 Task: Use the formula "DATEDIF" in spreadsheet "Project portfolio".
Action: Mouse moved to (142, 120)
Screenshot: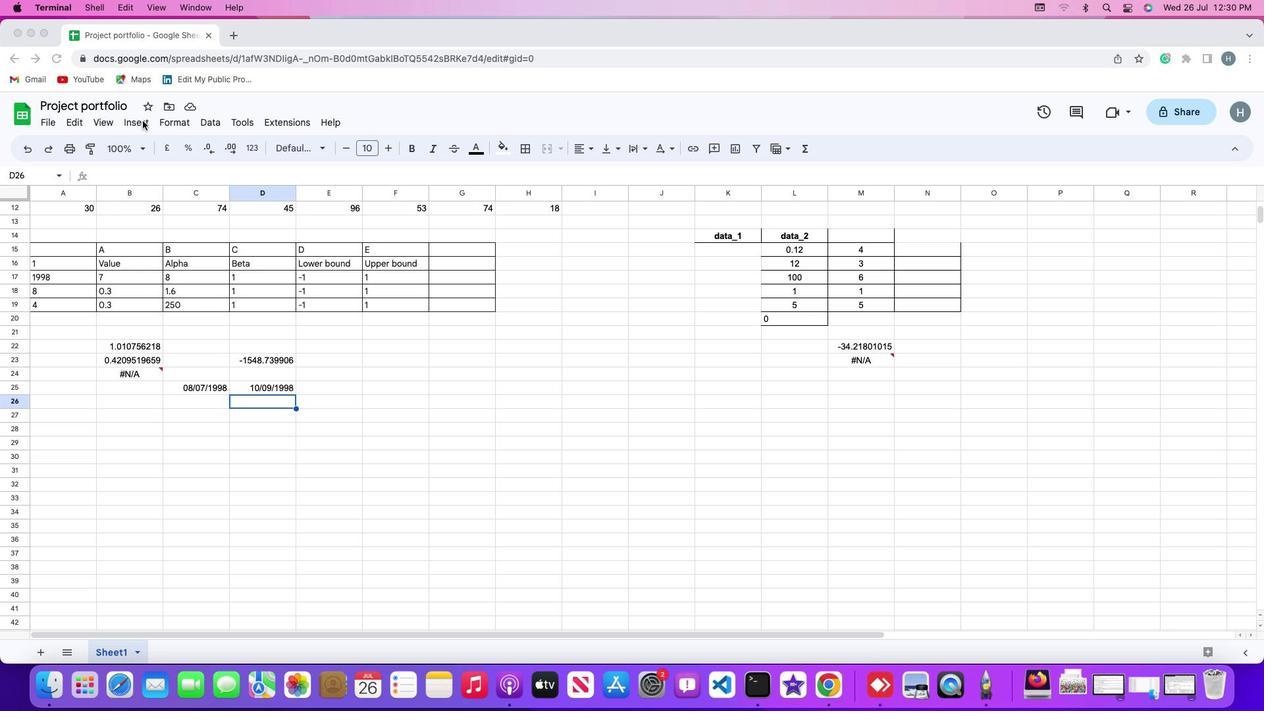 
Action: Mouse pressed left at (142, 120)
Screenshot: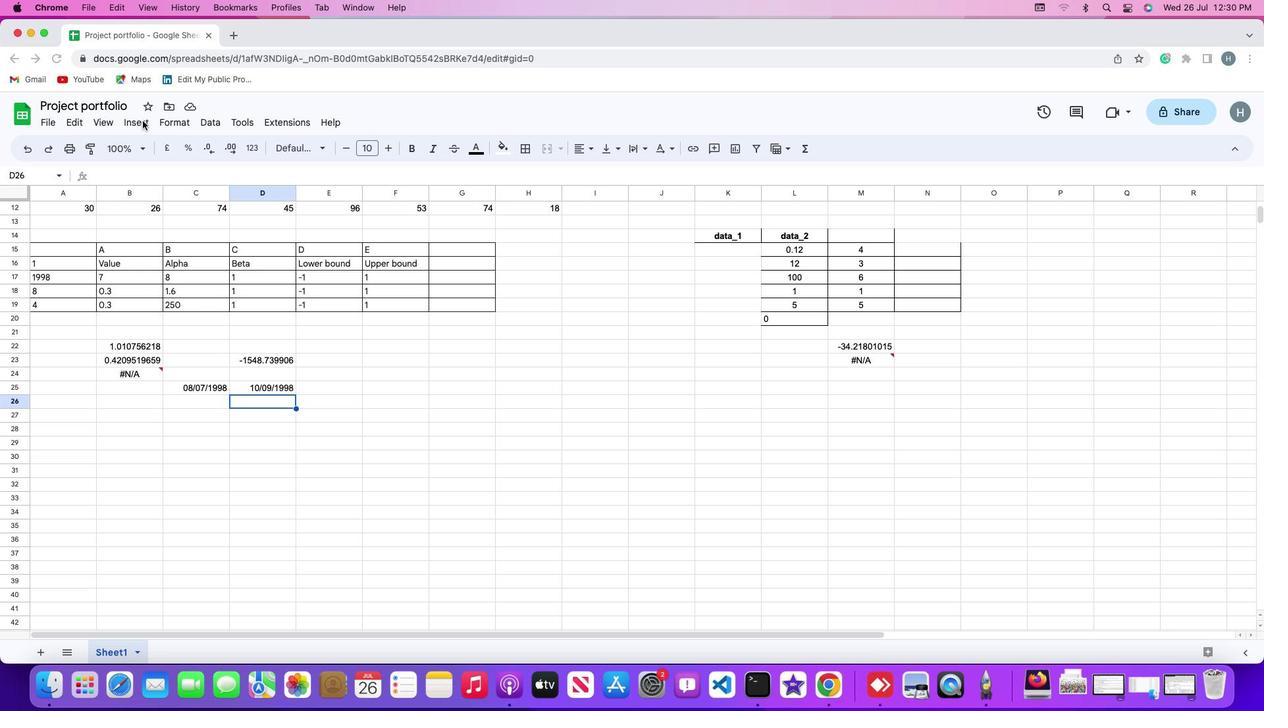 
Action: Mouse moved to (142, 120)
Screenshot: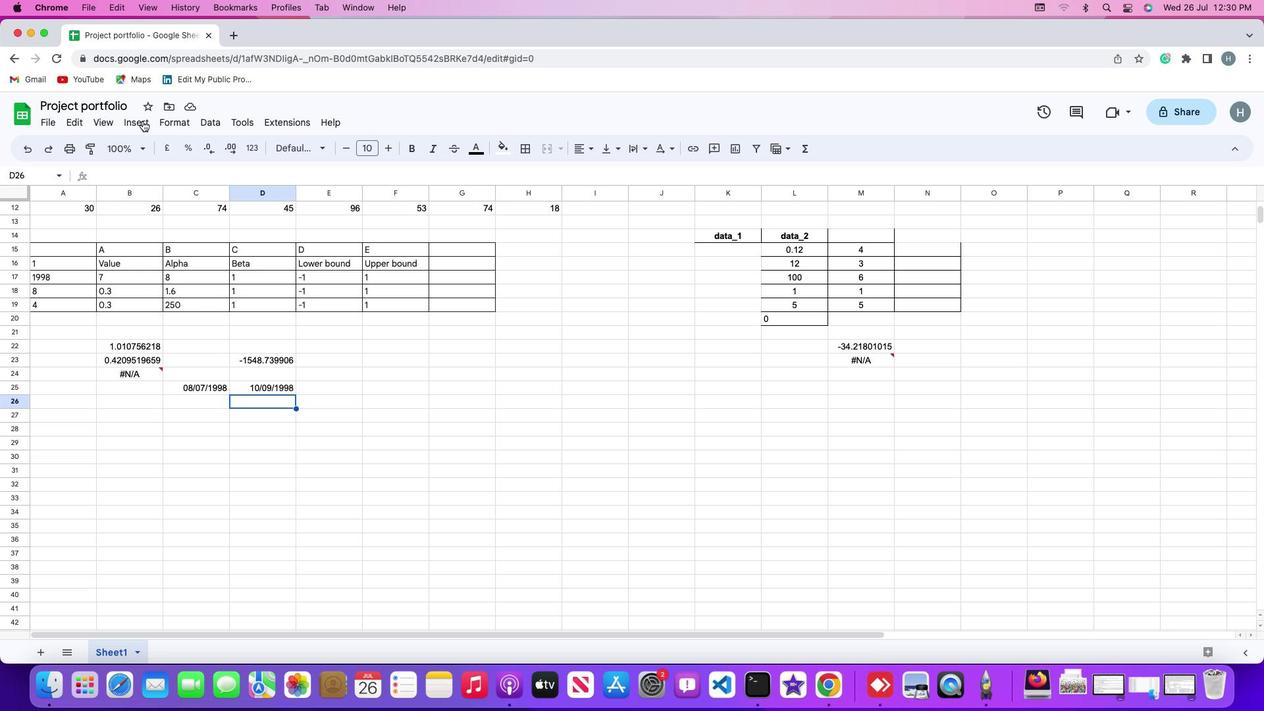 
Action: Mouse pressed left at (142, 120)
Screenshot: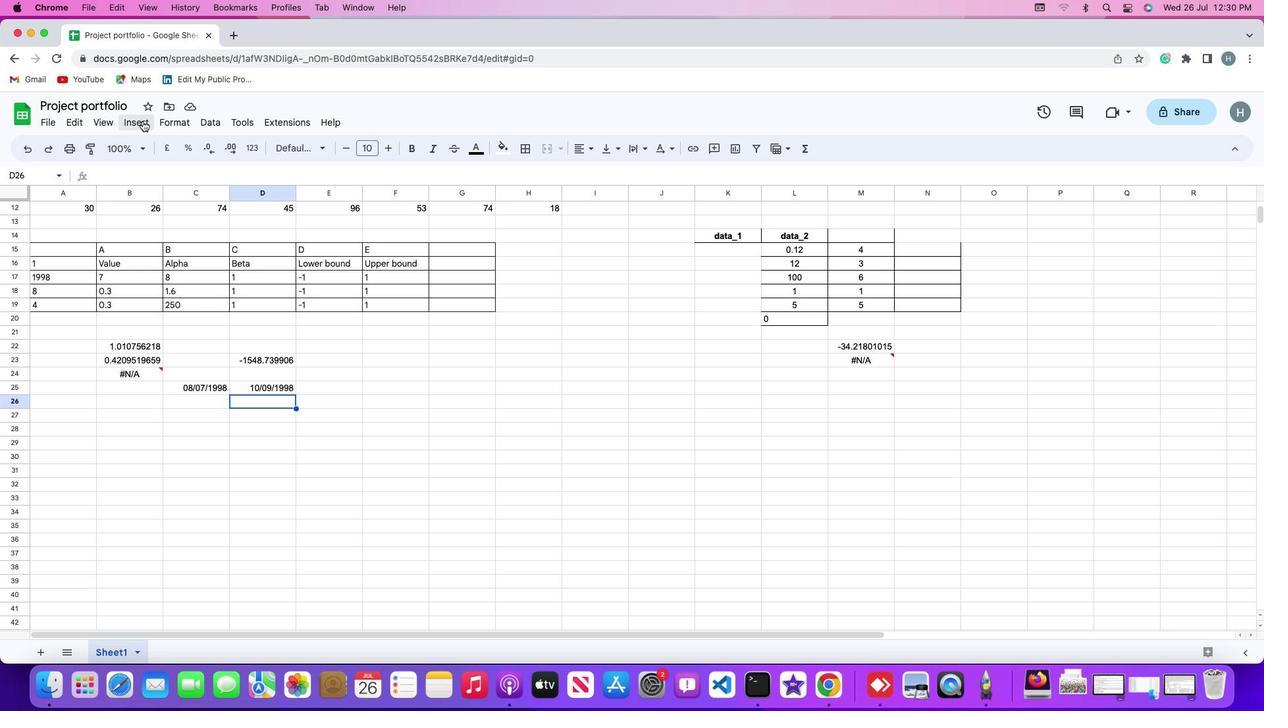 
Action: Mouse moved to (183, 340)
Screenshot: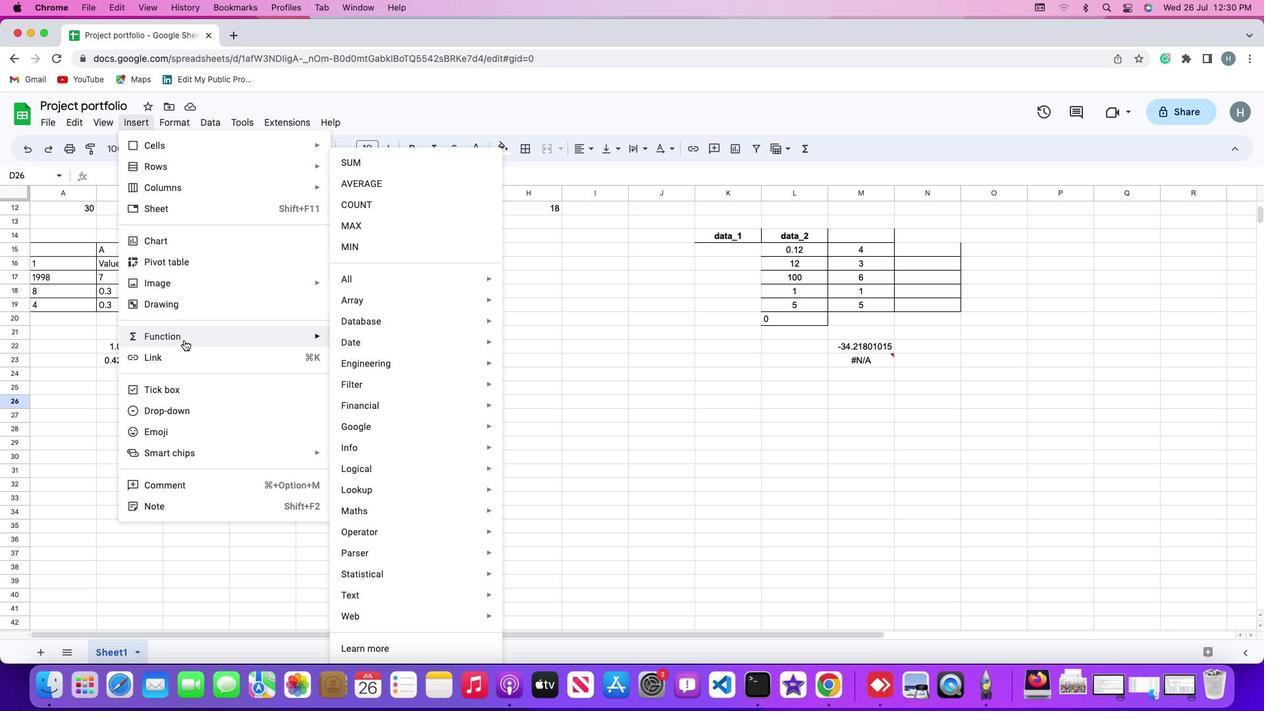 
Action: Mouse pressed left at (183, 340)
Screenshot: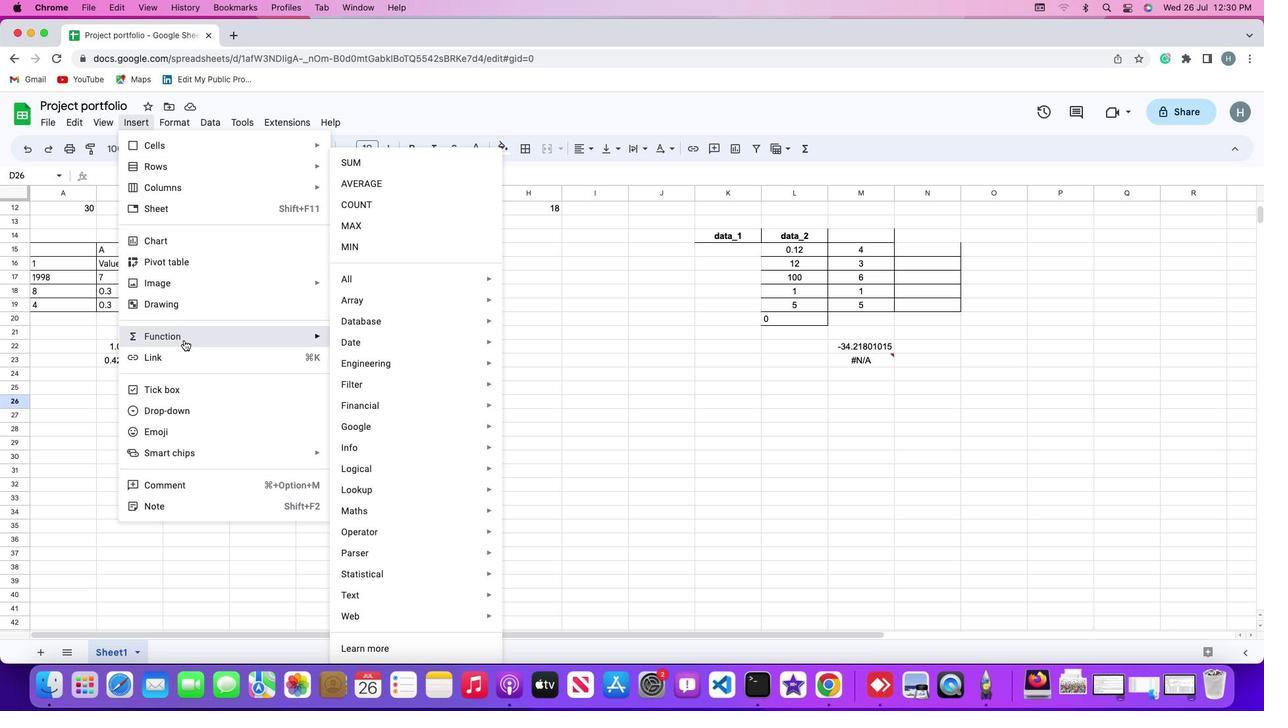 
Action: Mouse moved to (412, 270)
Screenshot: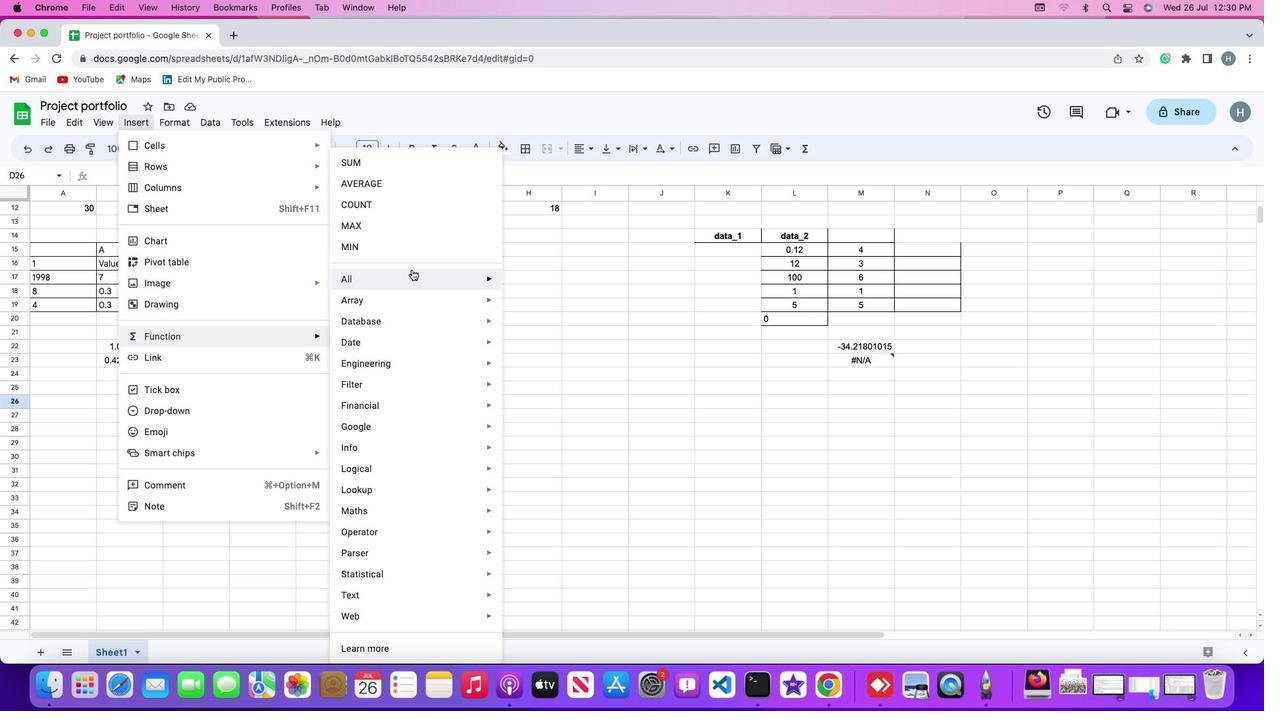 
Action: Mouse pressed left at (412, 270)
Screenshot: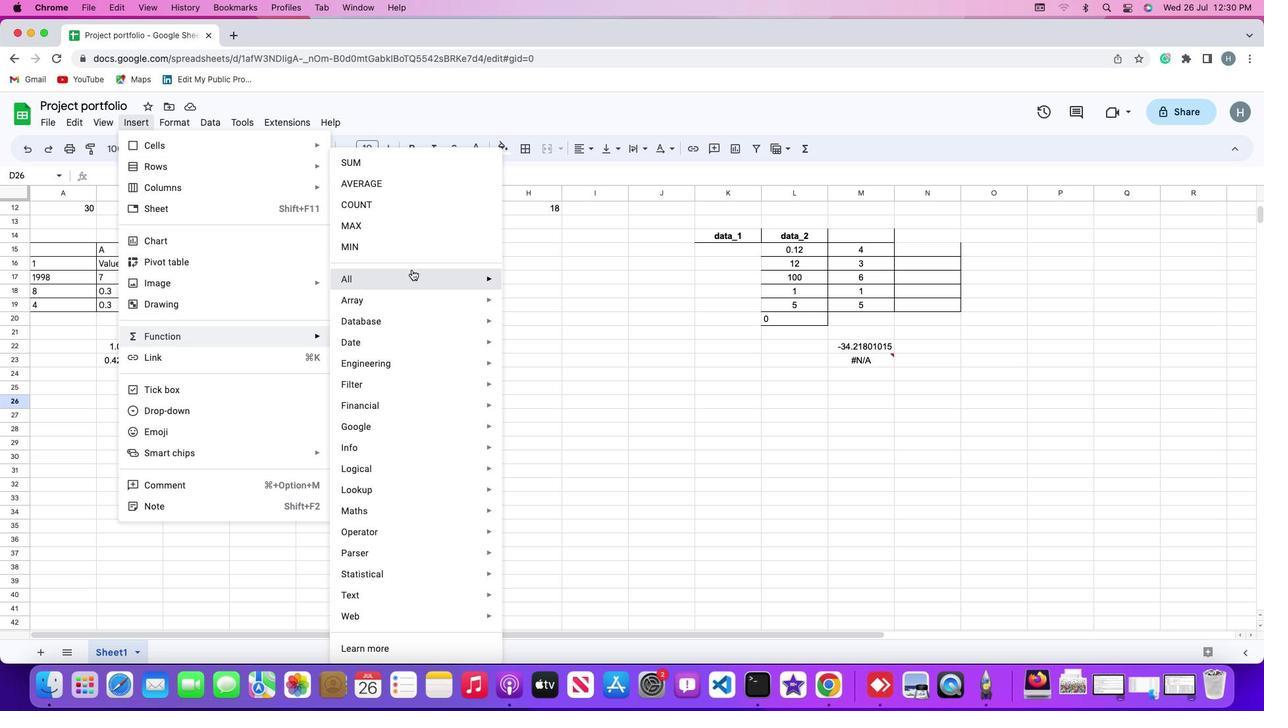 
Action: Mouse moved to (561, 485)
Screenshot: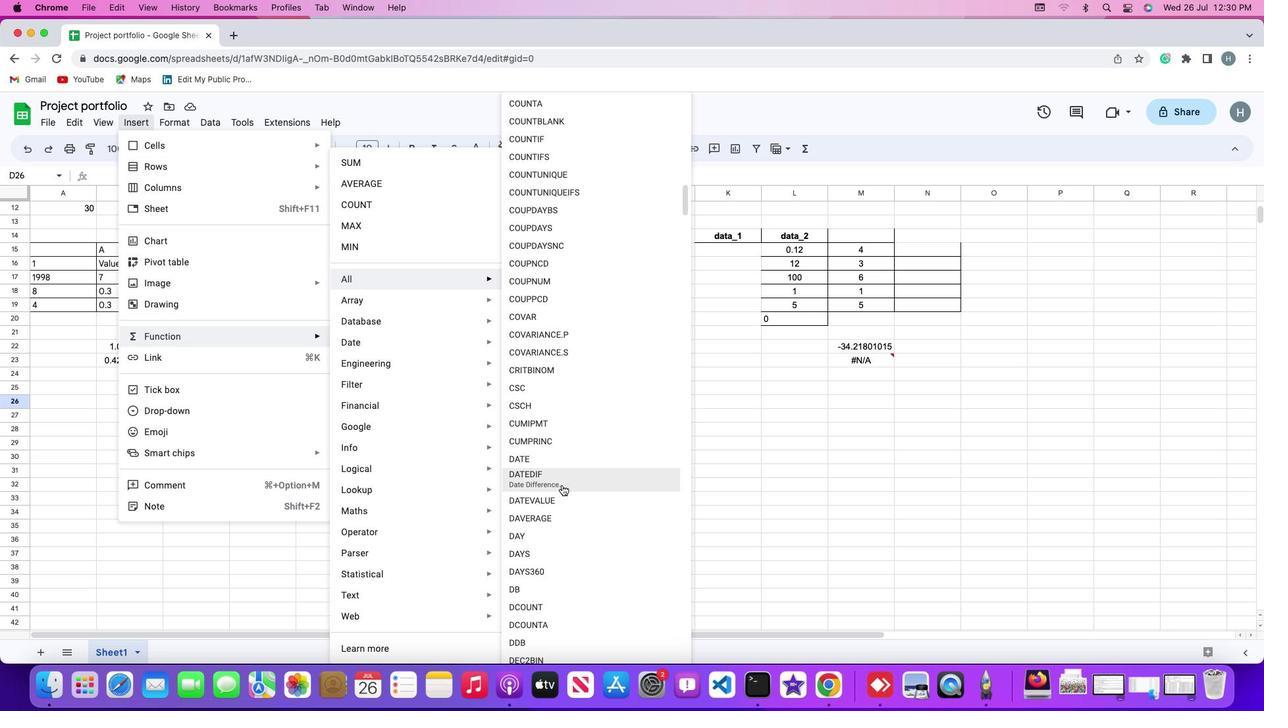 
Action: Mouse pressed left at (561, 485)
Screenshot: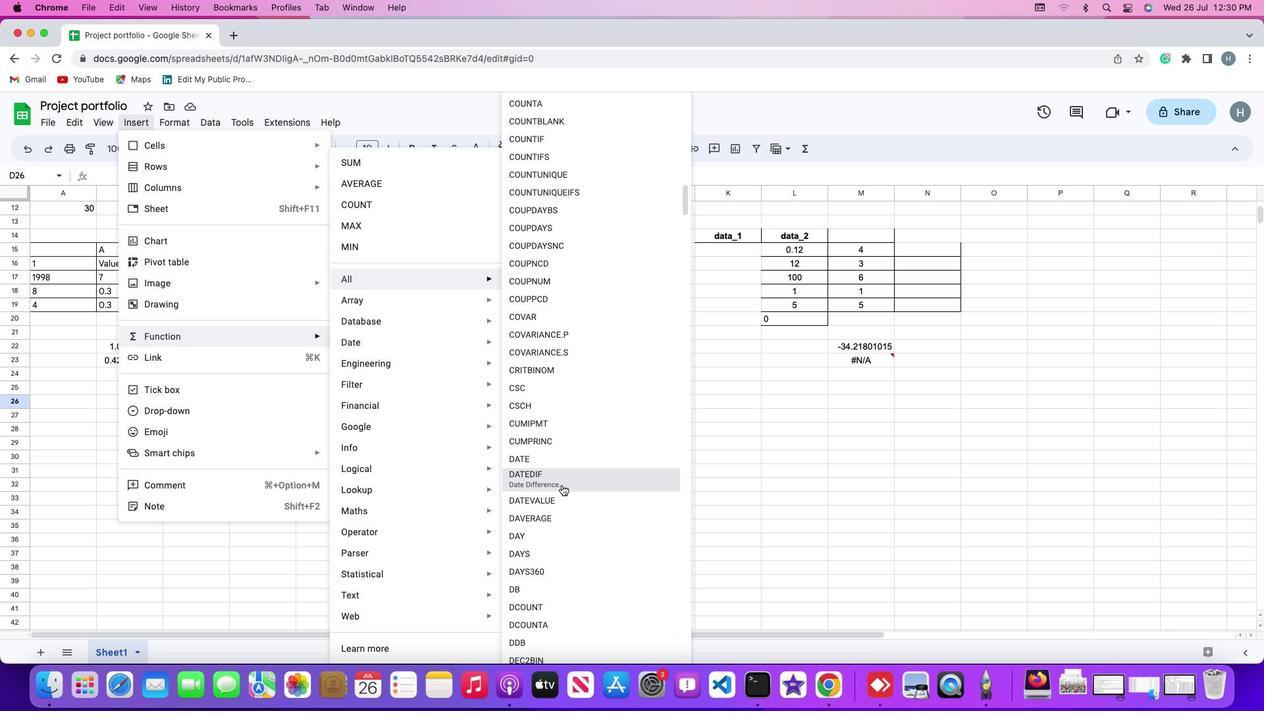 
Action: Mouse moved to (198, 388)
Screenshot: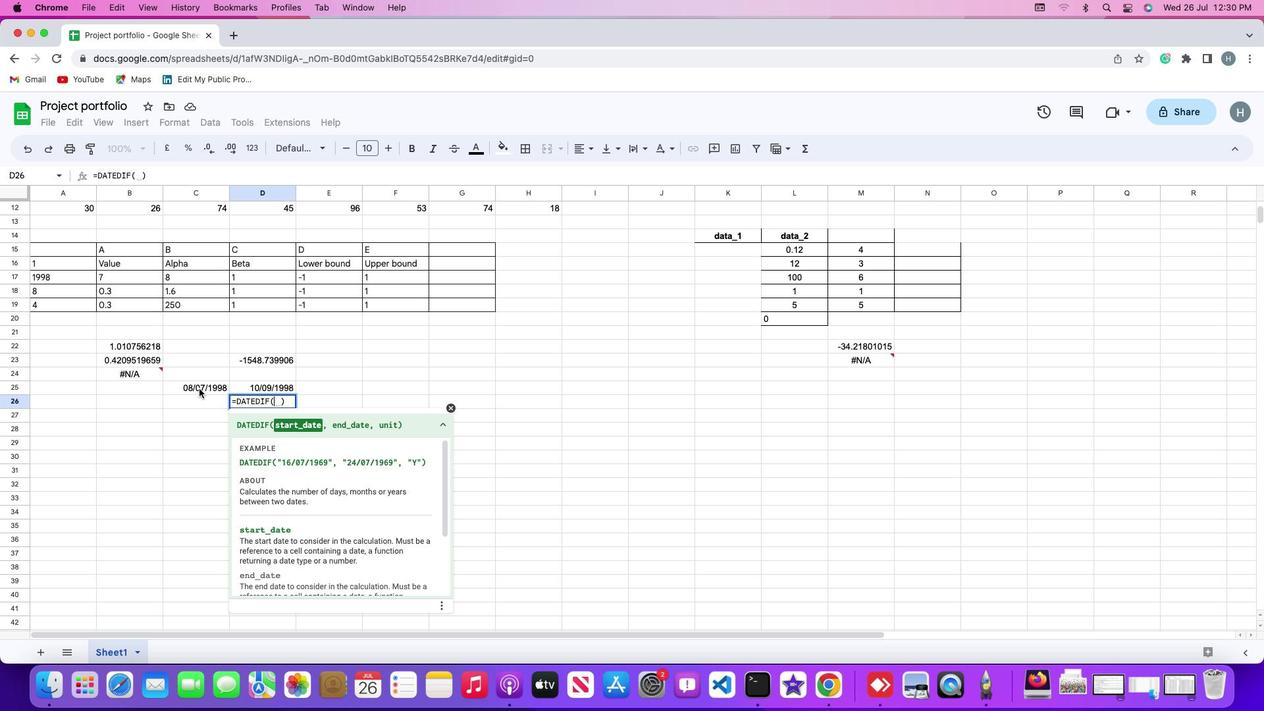 
Action: Mouse pressed left at (198, 388)
Screenshot: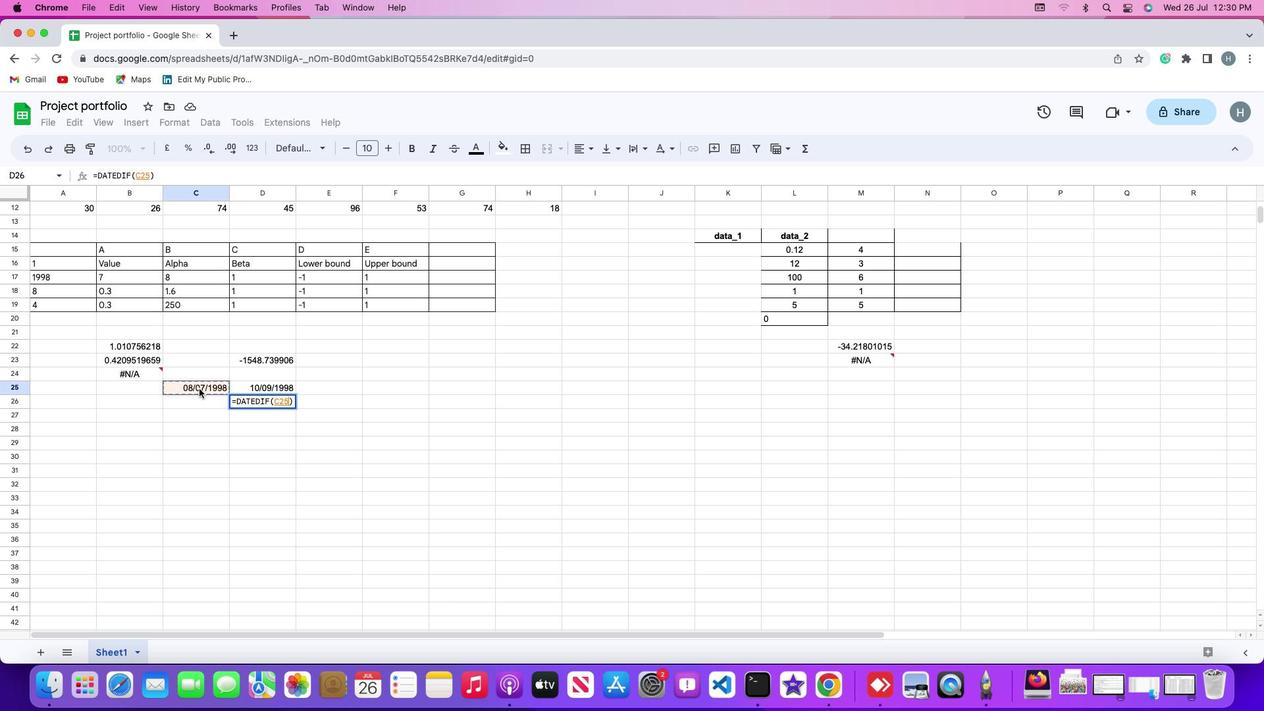 
Action: Mouse moved to (200, 386)
Screenshot: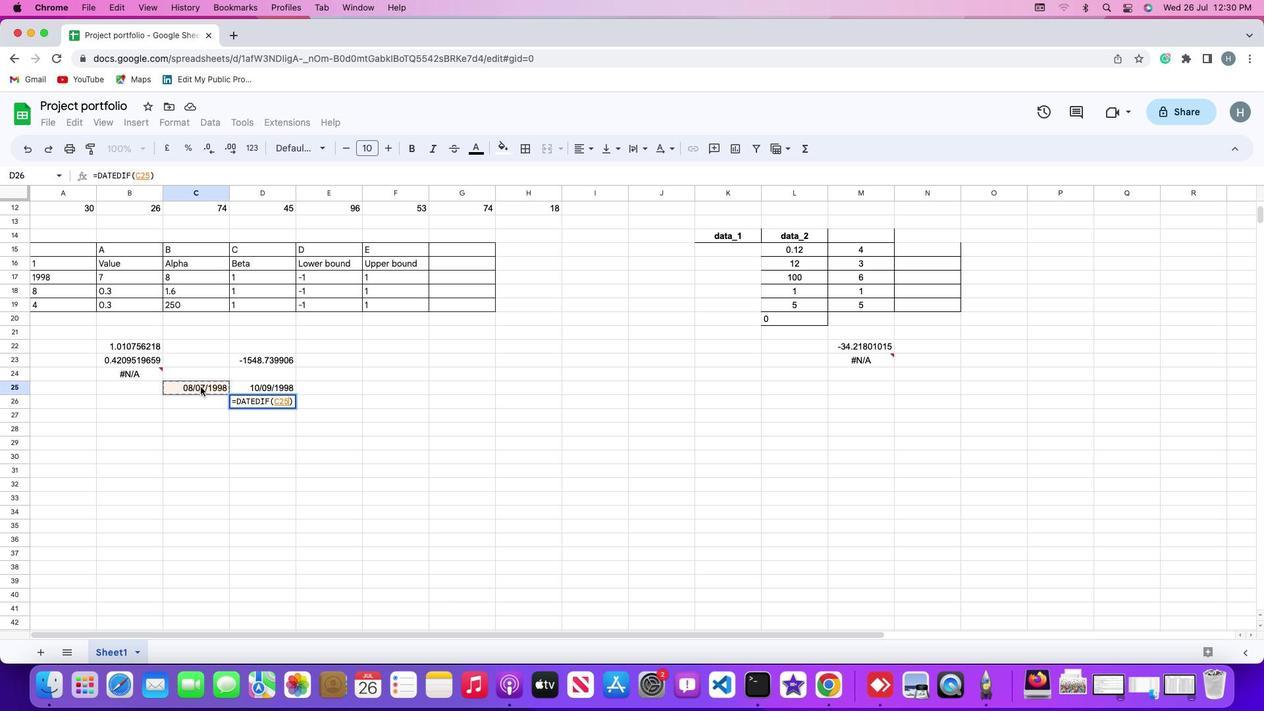 
Action: Key pressed ','
Screenshot: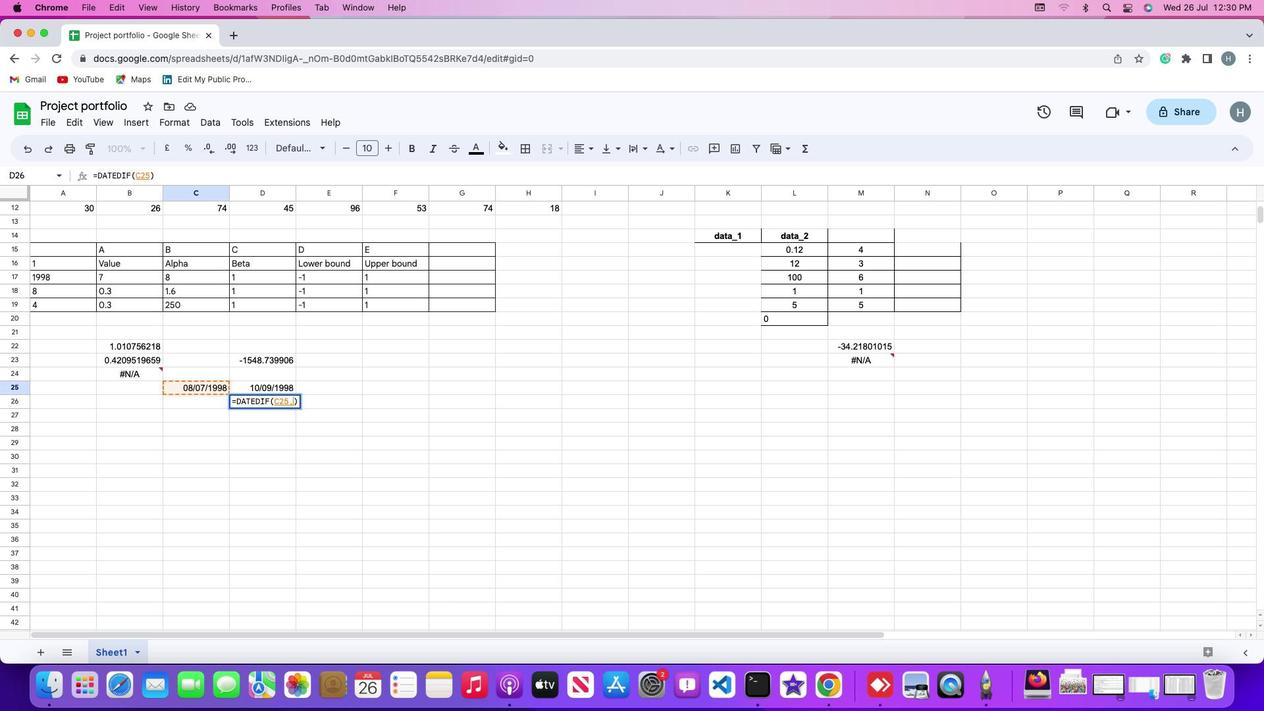 
Action: Mouse moved to (248, 385)
Screenshot: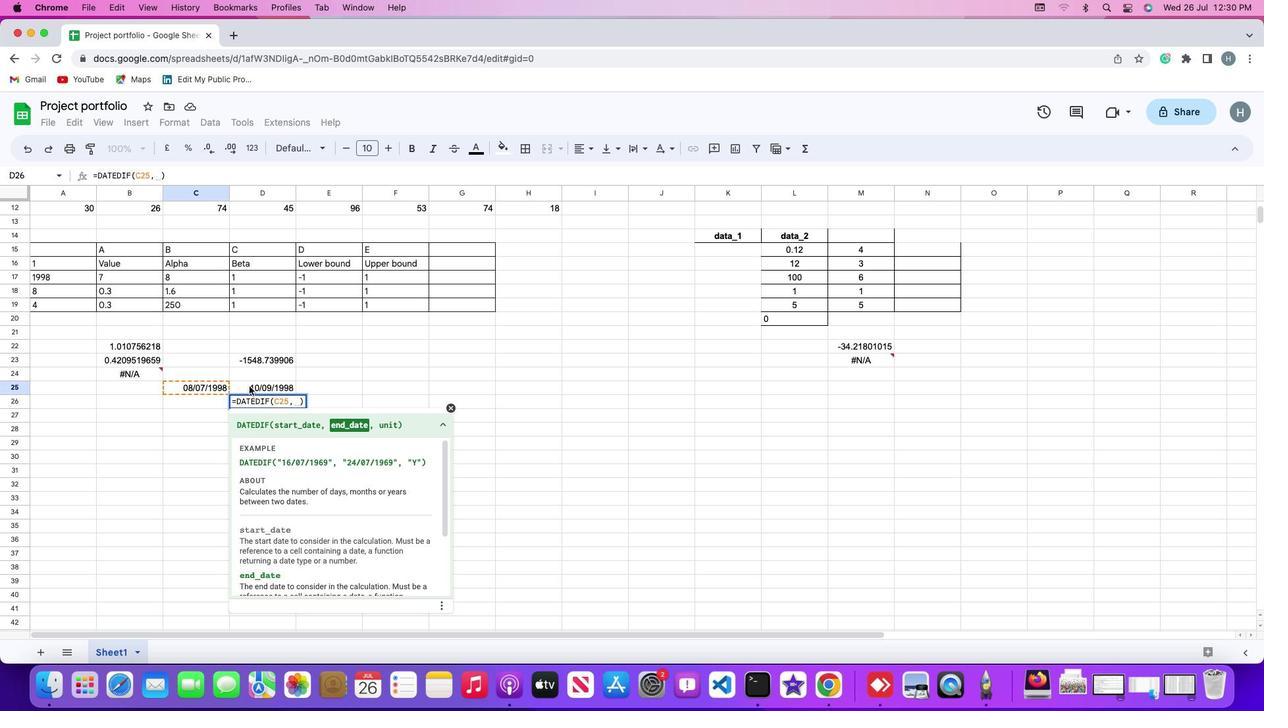 
Action: Mouse pressed left at (248, 385)
Screenshot: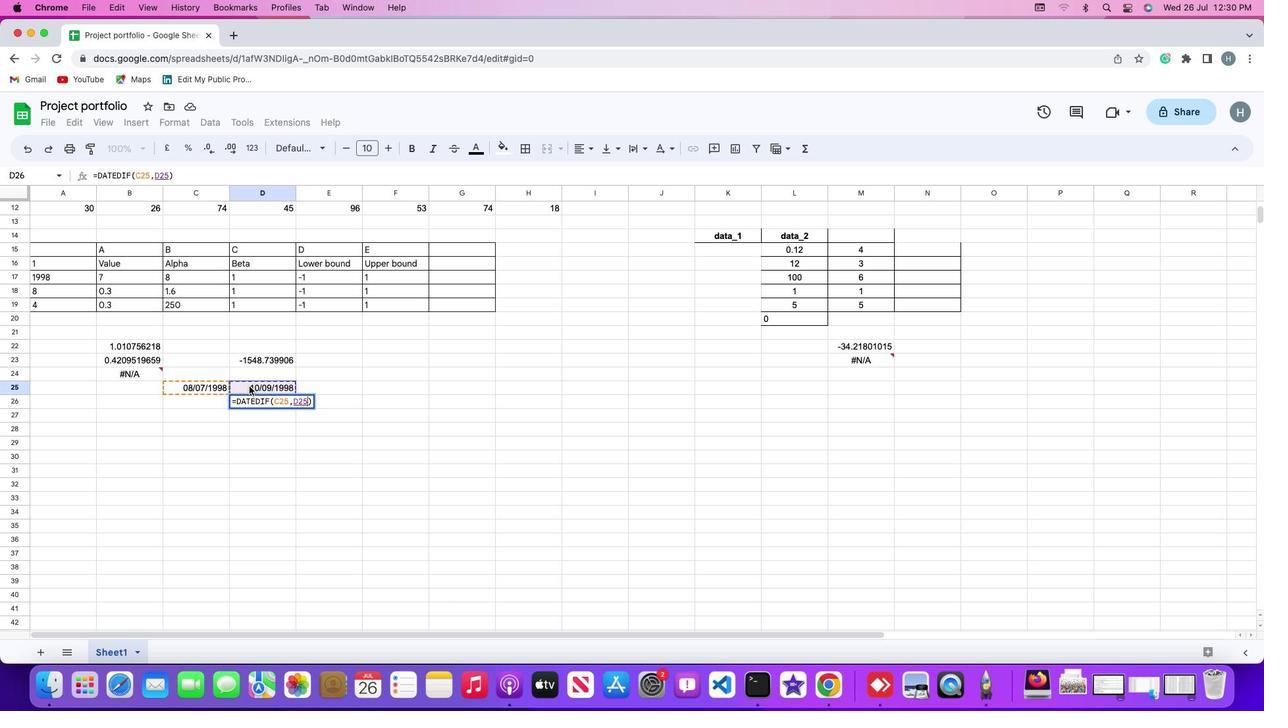 
Action: Key pressed ','Key.shift_r'"''y'Key.shift_r'"'Key.enter
Screenshot: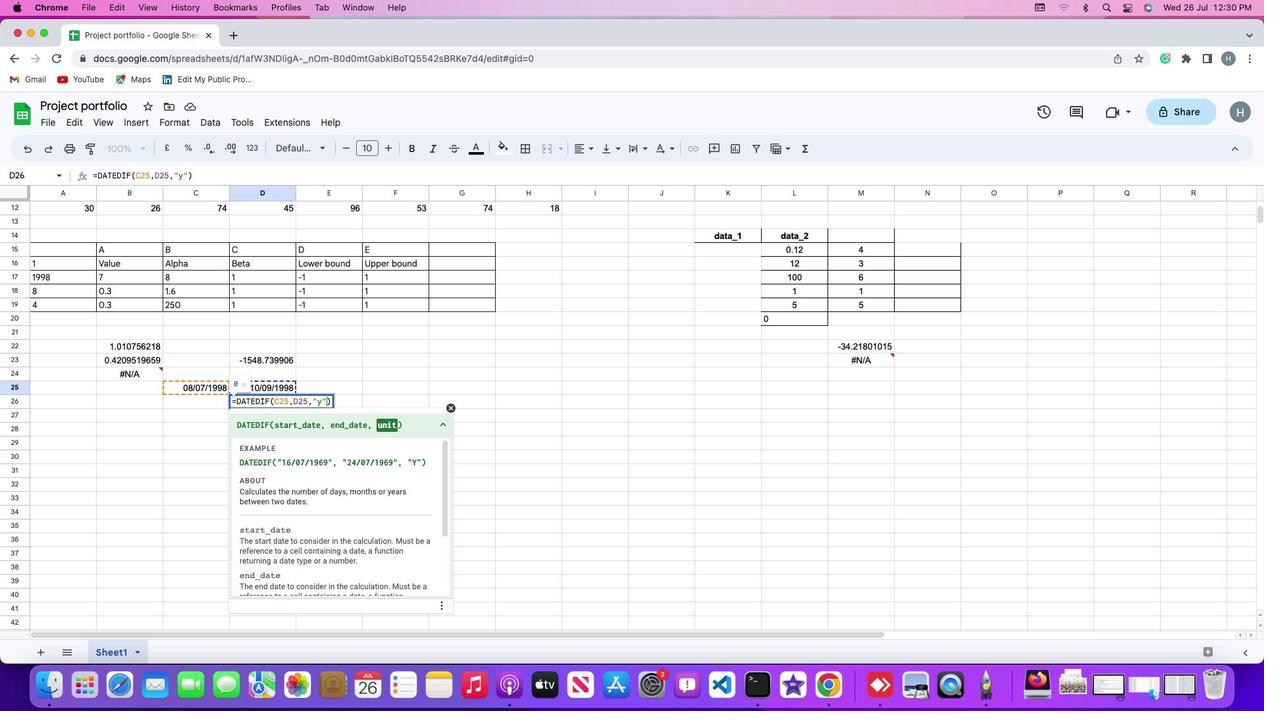 
